 Task: Rotate the video by 180 degrees.
Action: Mouse moved to (107, 13)
Screenshot: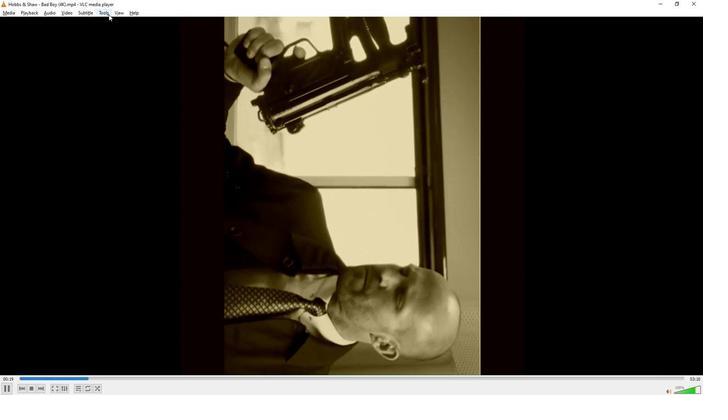 
Action: Mouse pressed left at (107, 13)
Screenshot: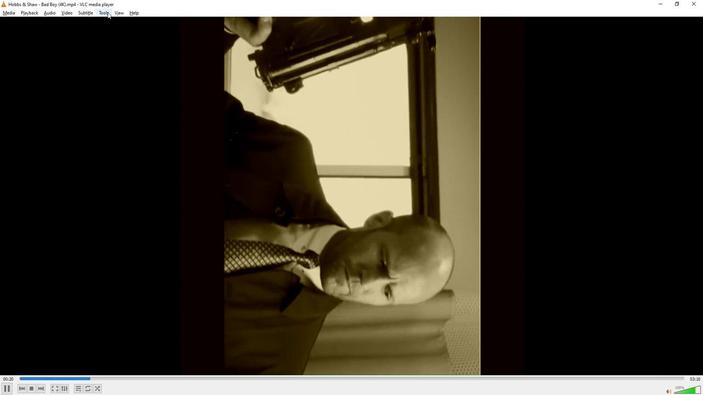 
Action: Mouse moved to (110, 20)
Screenshot: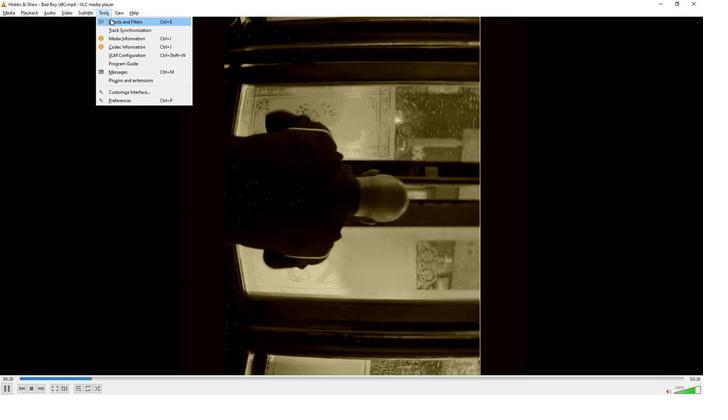 
Action: Mouse pressed left at (110, 20)
Screenshot: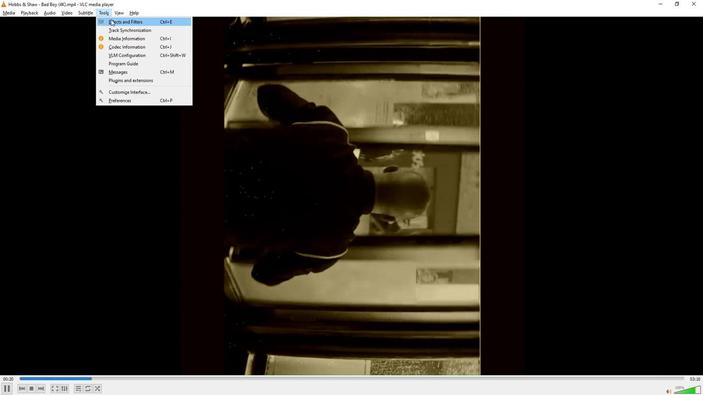 
Action: Mouse moved to (78, 58)
Screenshot: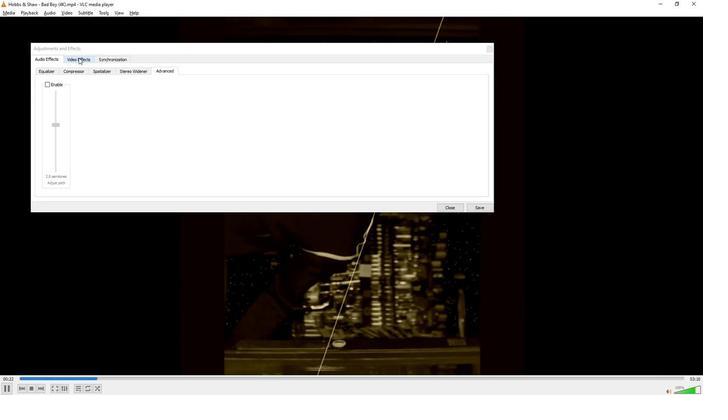 
Action: Mouse pressed left at (78, 58)
Screenshot: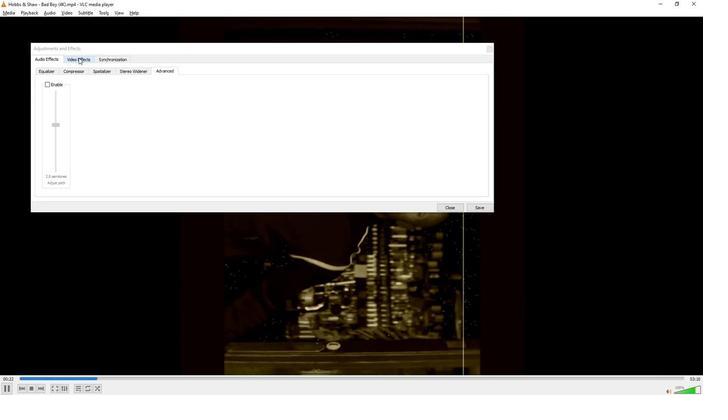 
Action: Mouse moved to (103, 69)
Screenshot: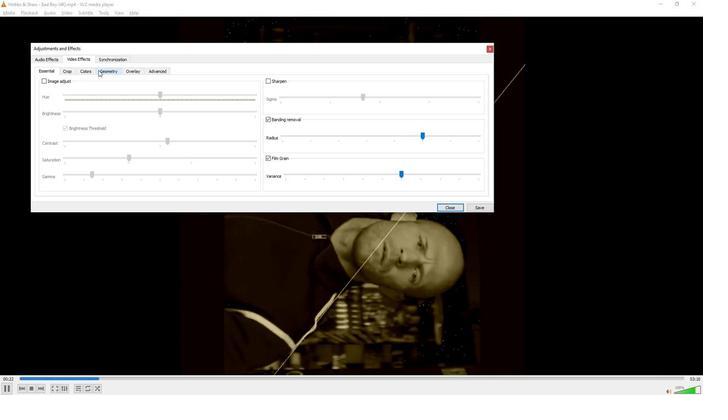 
Action: Mouse pressed left at (103, 69)
Screenshot: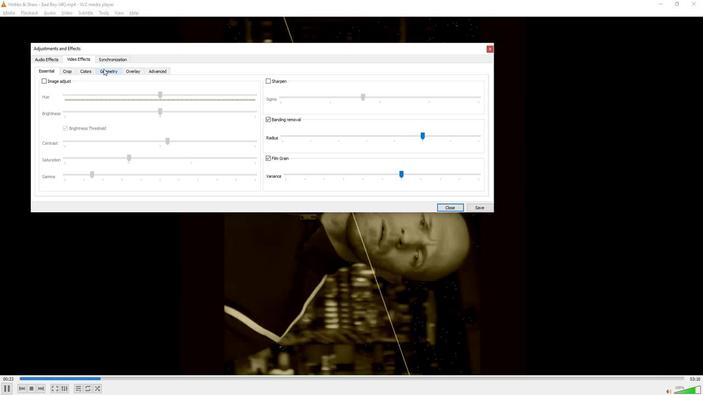 
Action: Mouse moved to (137, 160)
Screenshot: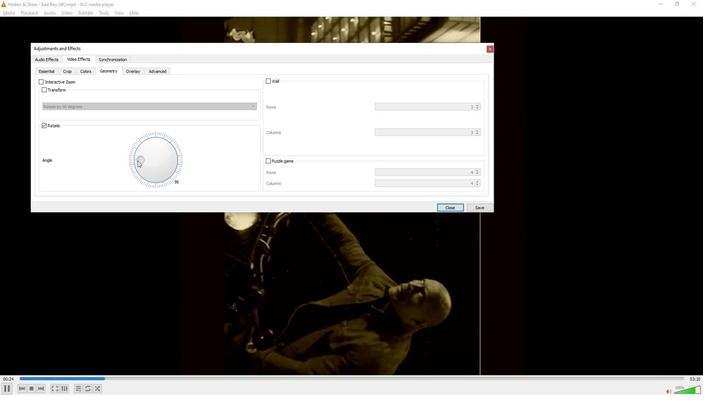 
Action: Mouse pressed left at (137, 160)
Screenshot: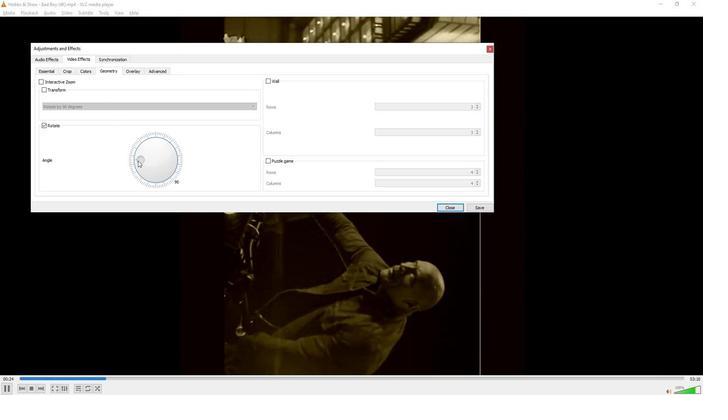 
Action: Mouse moved to (227, 301)
Screenshot: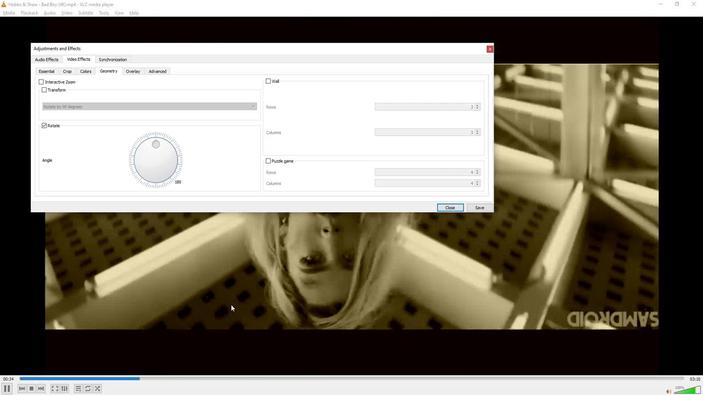 
